 Task: Zoom out the location "Home in Summerton, South Carolina, United States" two times.
Action: Mouse moved to (303, 145)
Screenshot: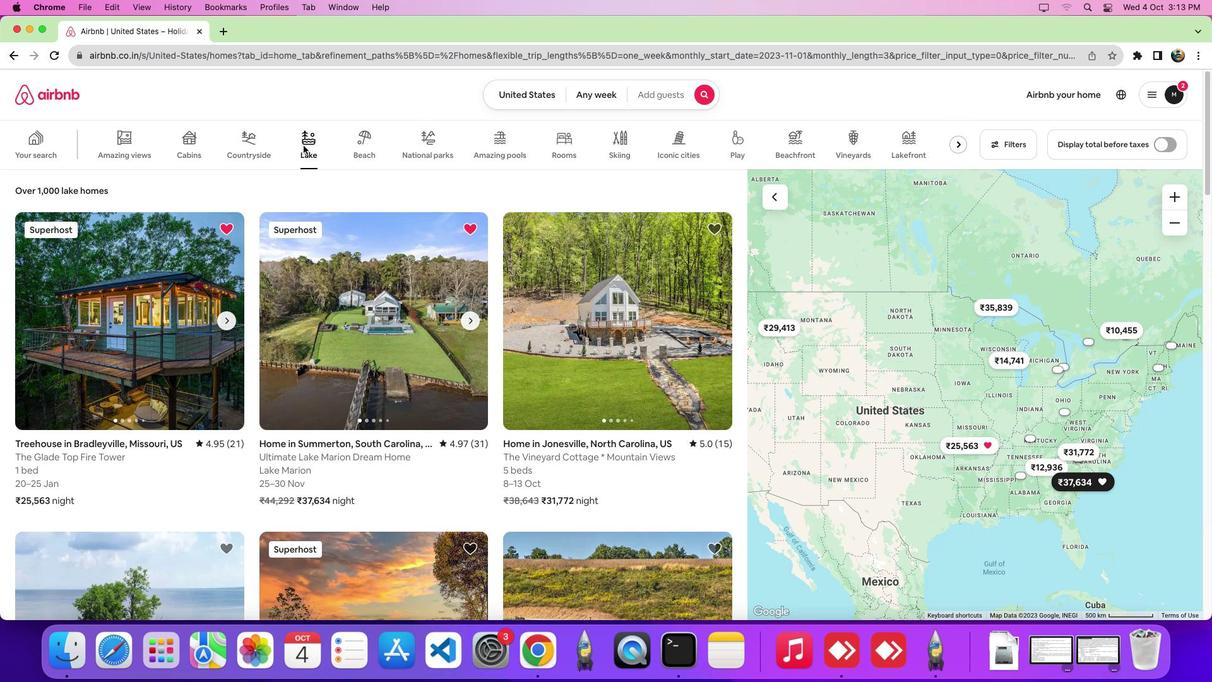
Action: Mouse pressed left at (303, 145)
Screenshot: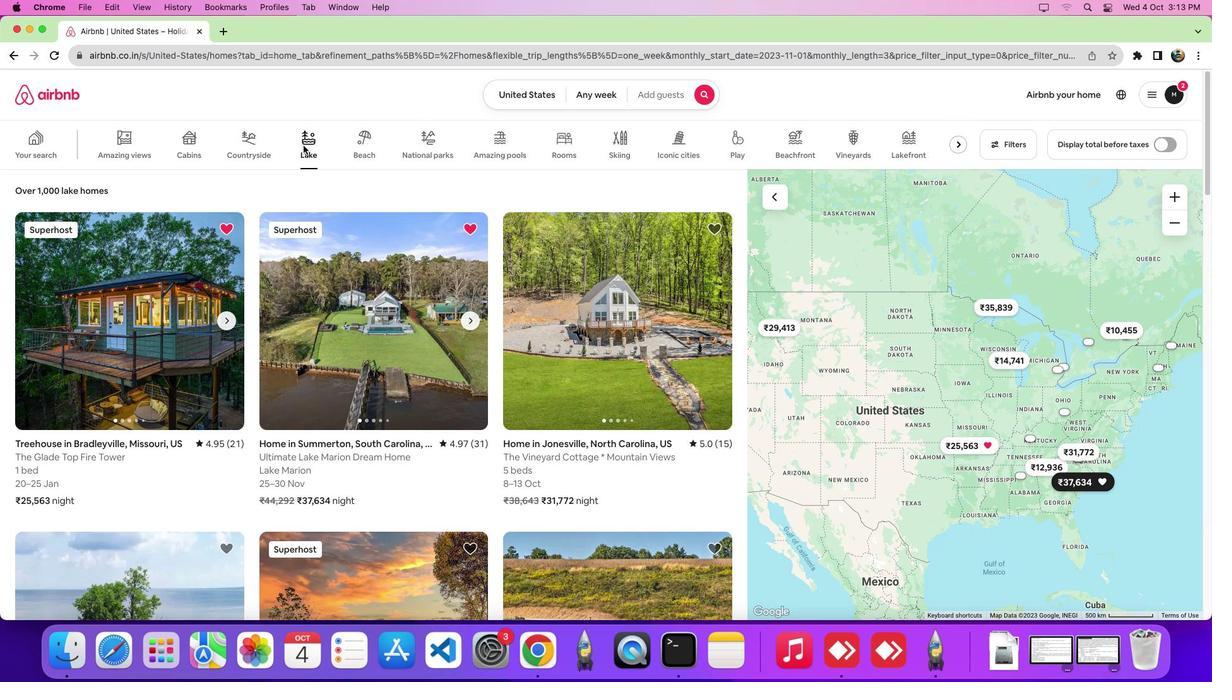 
Action: Mouse moved to (342, 327)
Screenshot: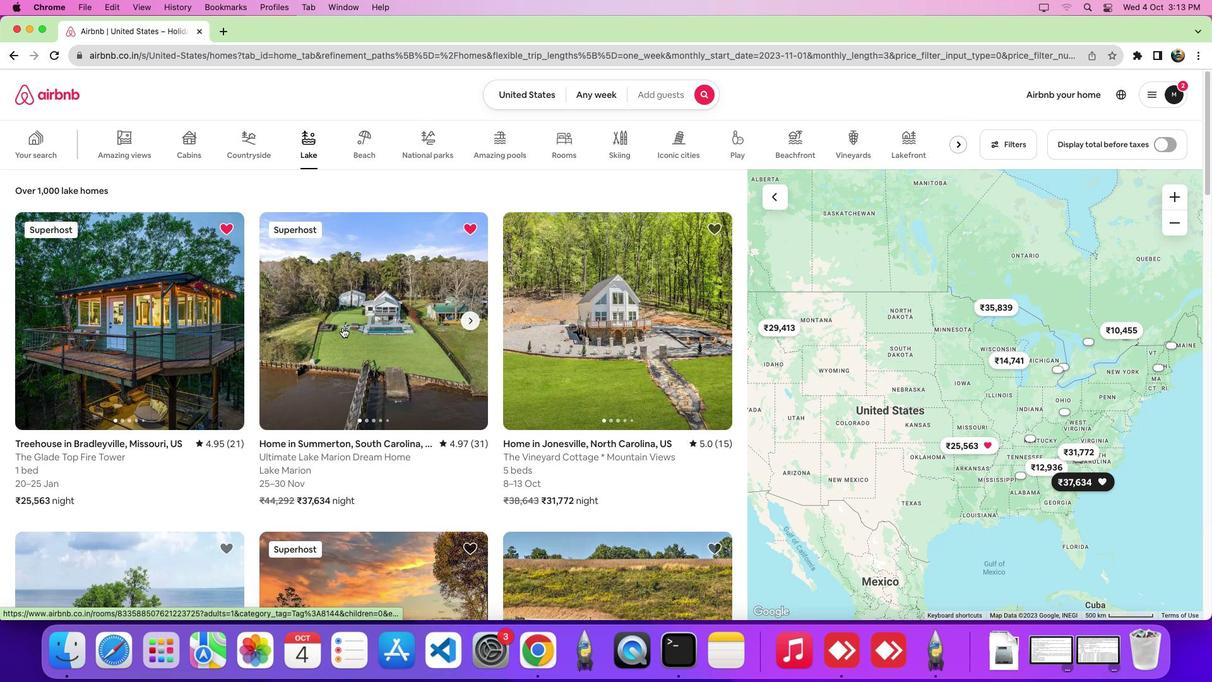 
Action: Mouse pressed left at (342, 327)
Screenshot: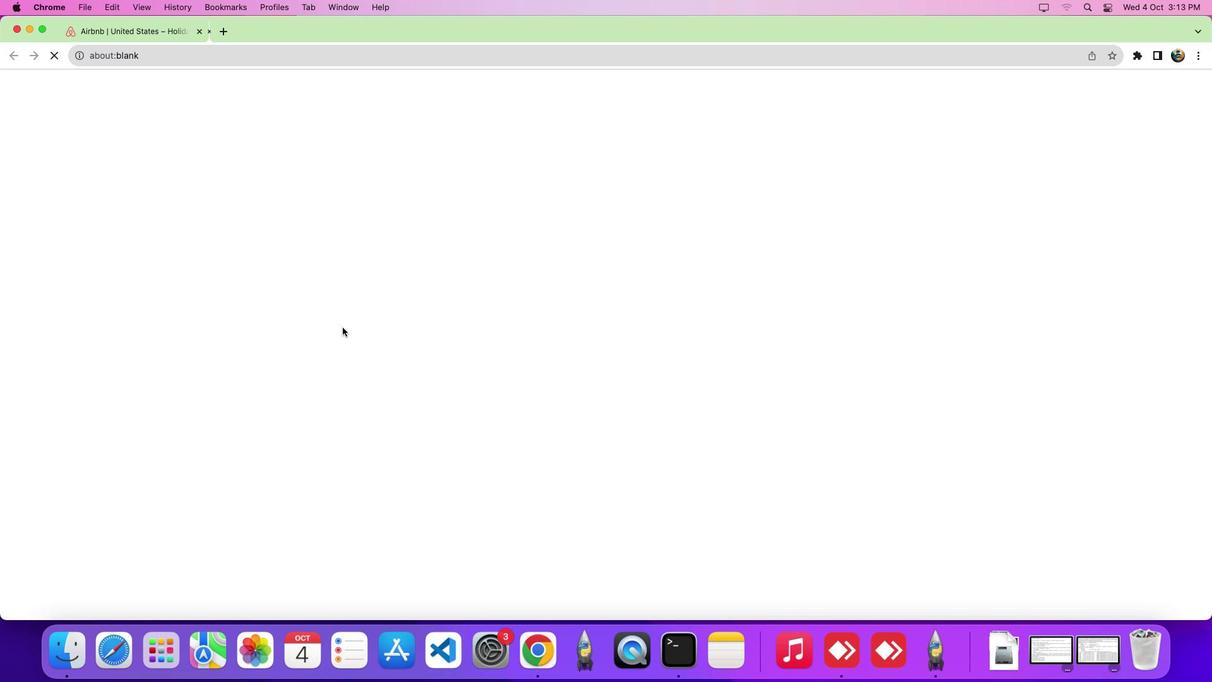 
Action: Mouse moved to (564, 309)
Screenshot: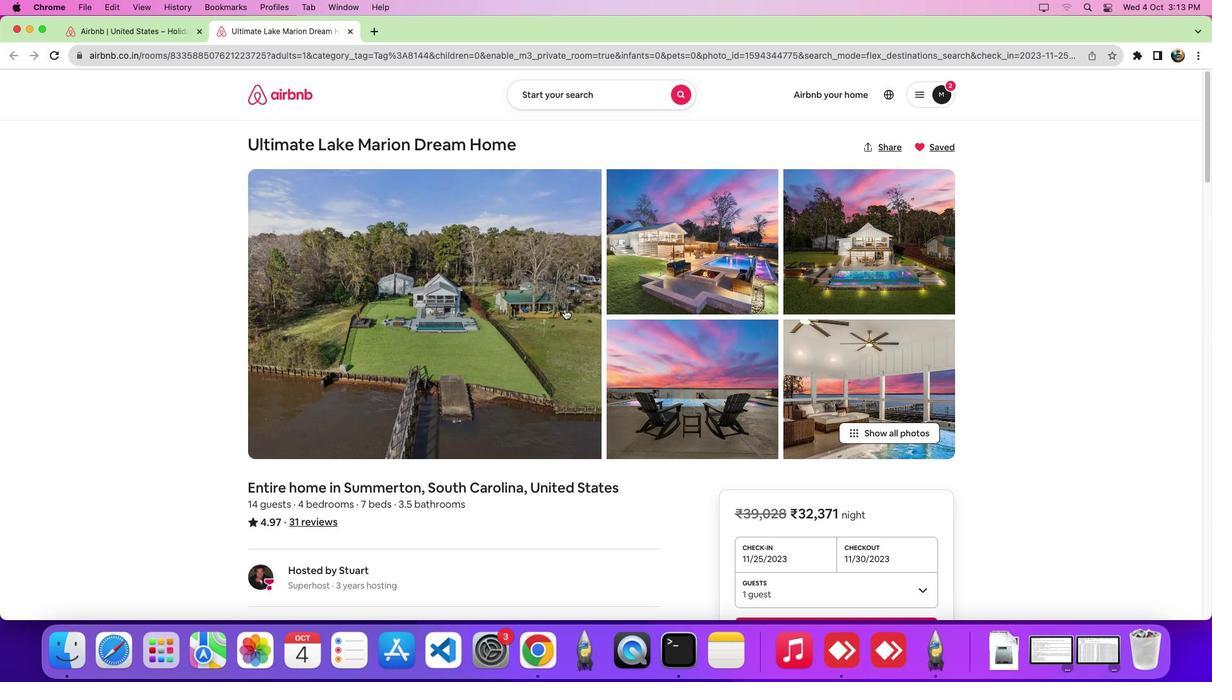 
Action: Mouse scrolled (564, 309) with delta (0, 0)
Screenshot: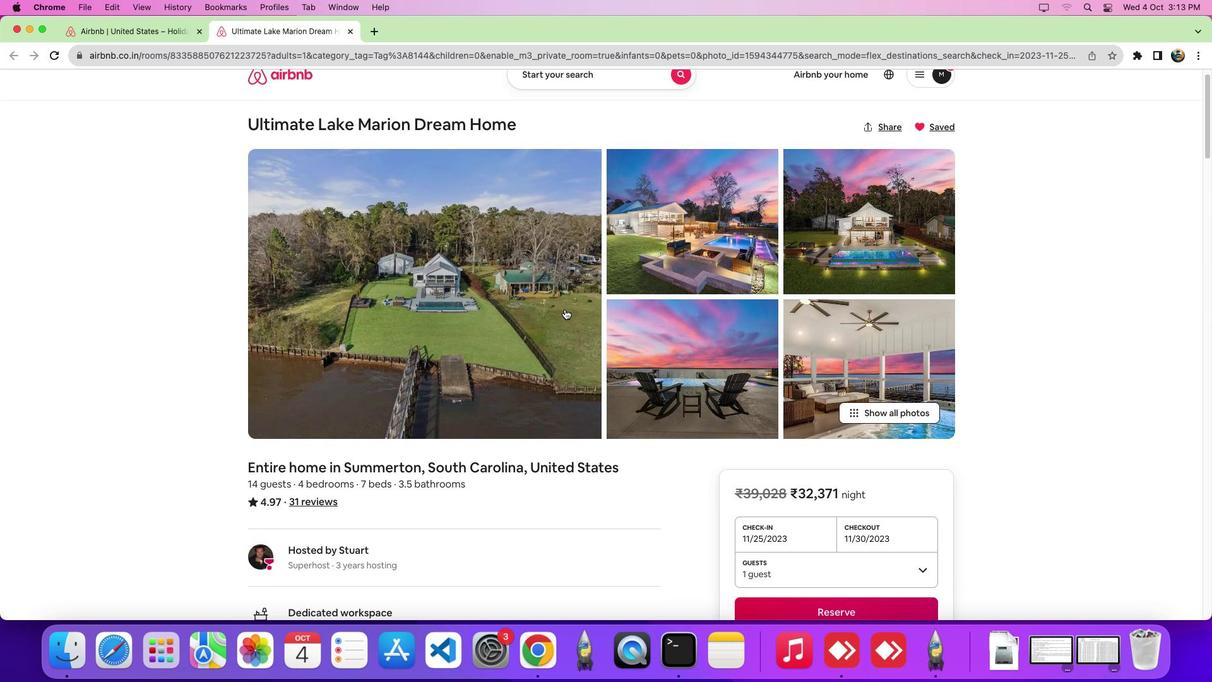 
Action: Mouse scrolled (564, 309) with delta (0, 0)
Screenshot: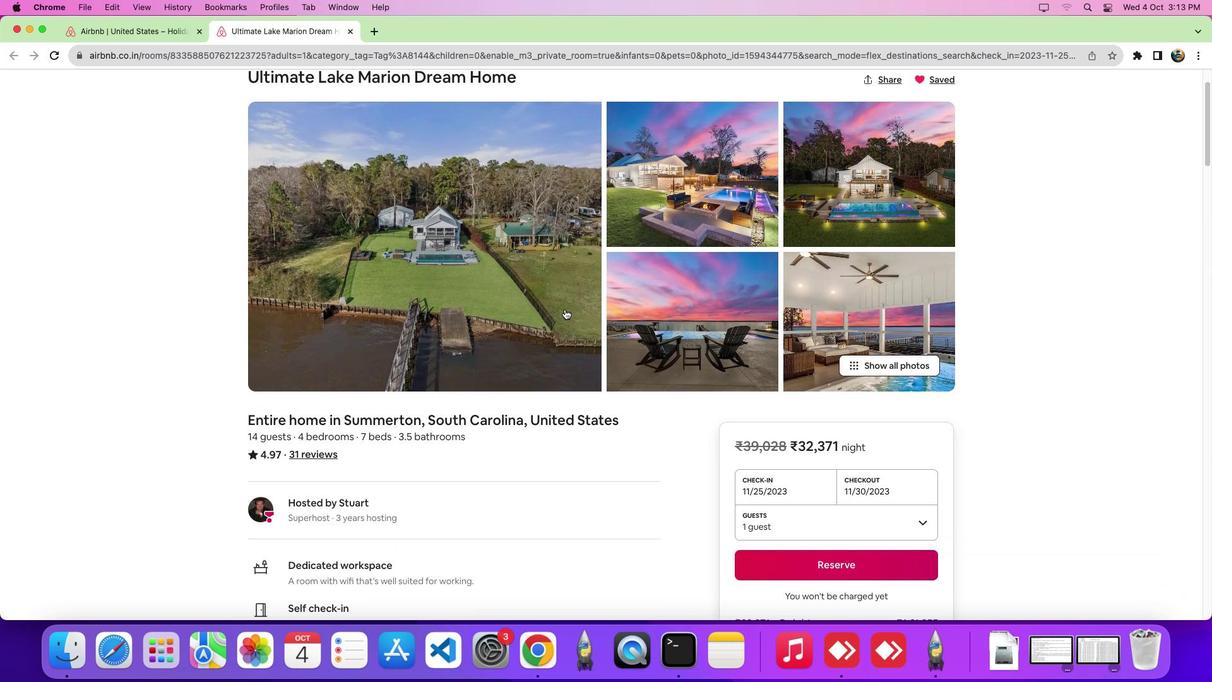 
Action: Mouse scrolled (564, 309) with delta (0, -1)
Screenshot: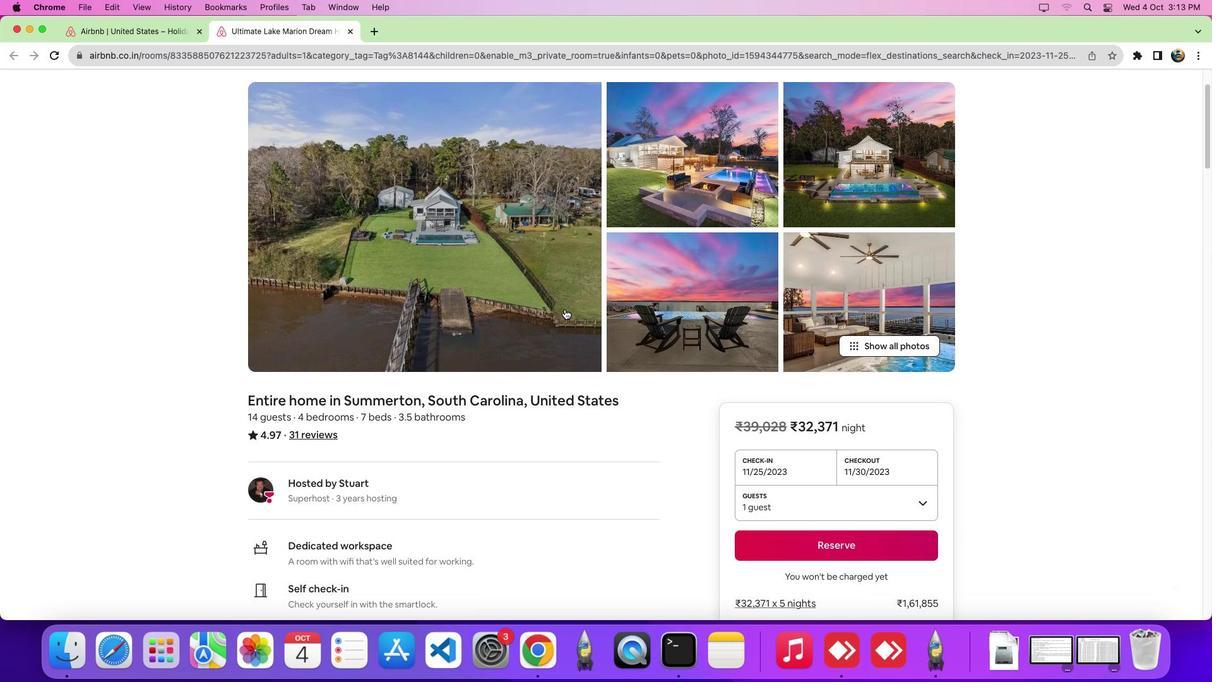 
Action: Mouse moved to (565, 309)
Screenshot: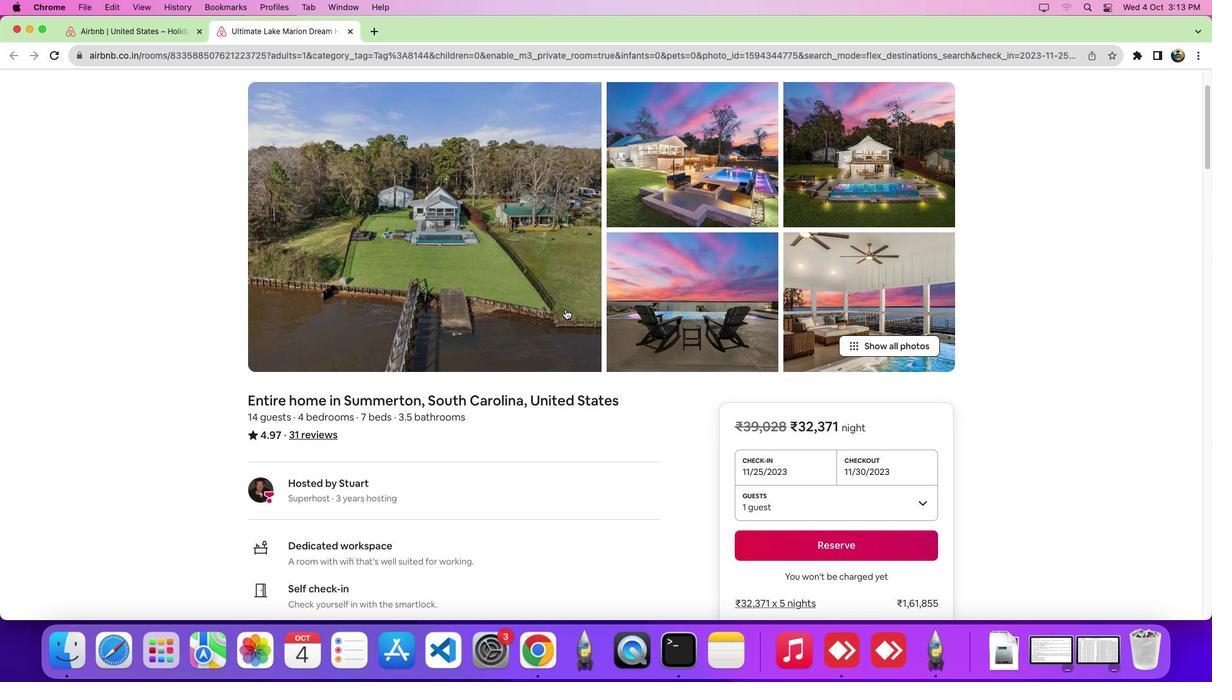 
Action: Mouse scrolled (565, 309) with delta (0, 0)
Screenshot: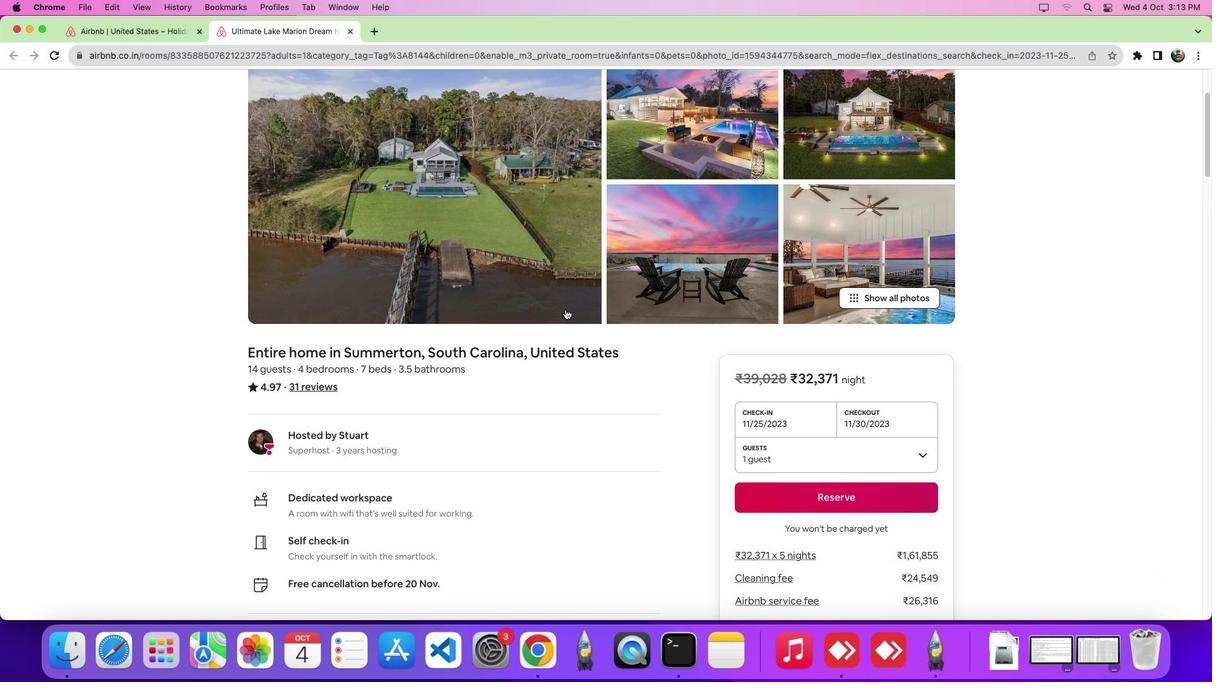 
Action: Mouse scrolled (565, 309) with delta (0, 0)
Screenshot: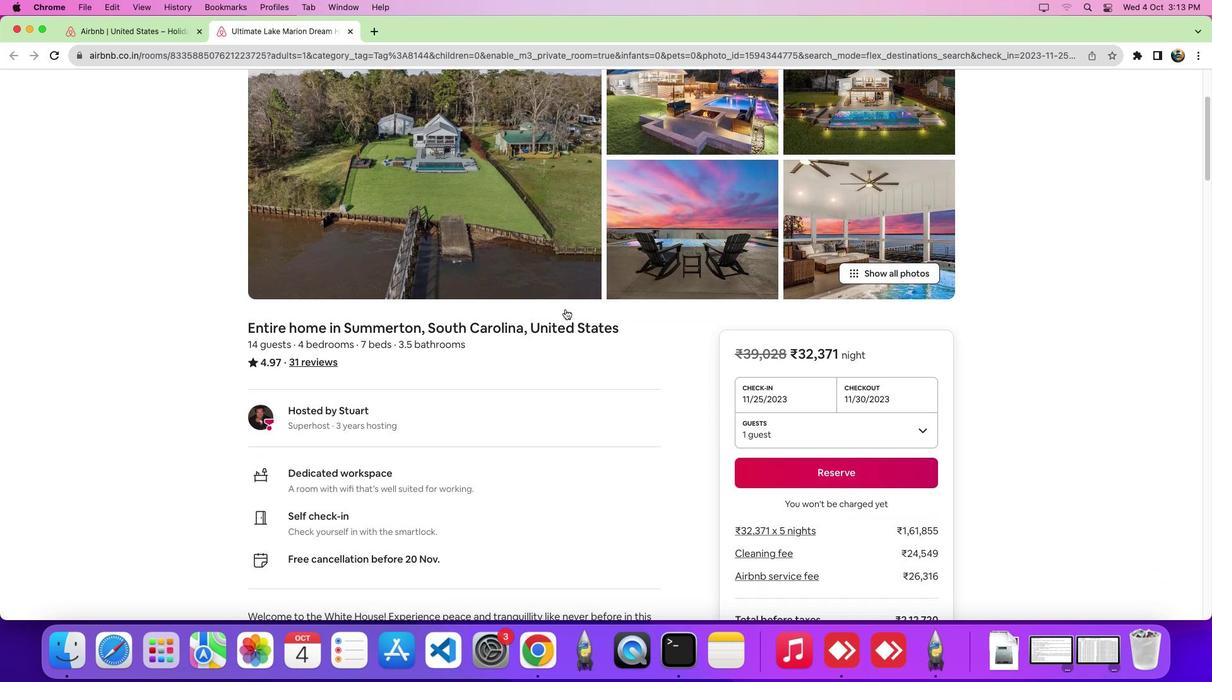 
Action: Mouse scrolled (565, 309) with delta (0, -1)
Screenshot: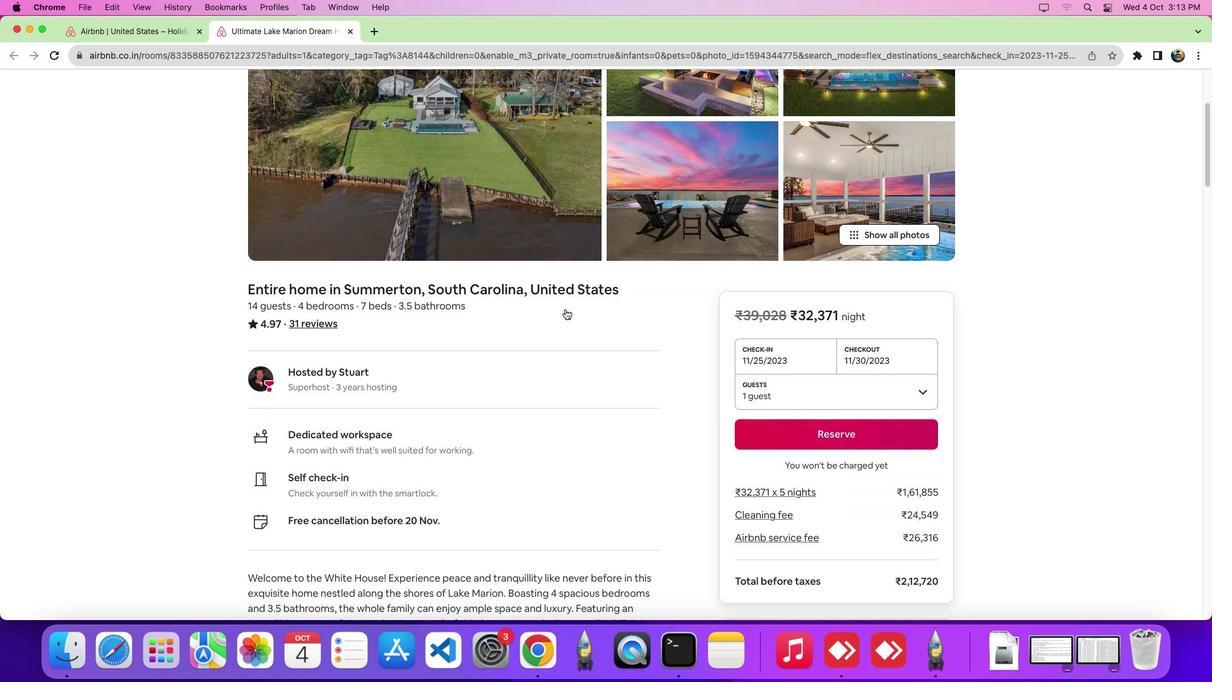 
Action: Mouse scrolled (565, 309) with delta (0, 0)
Screenshot: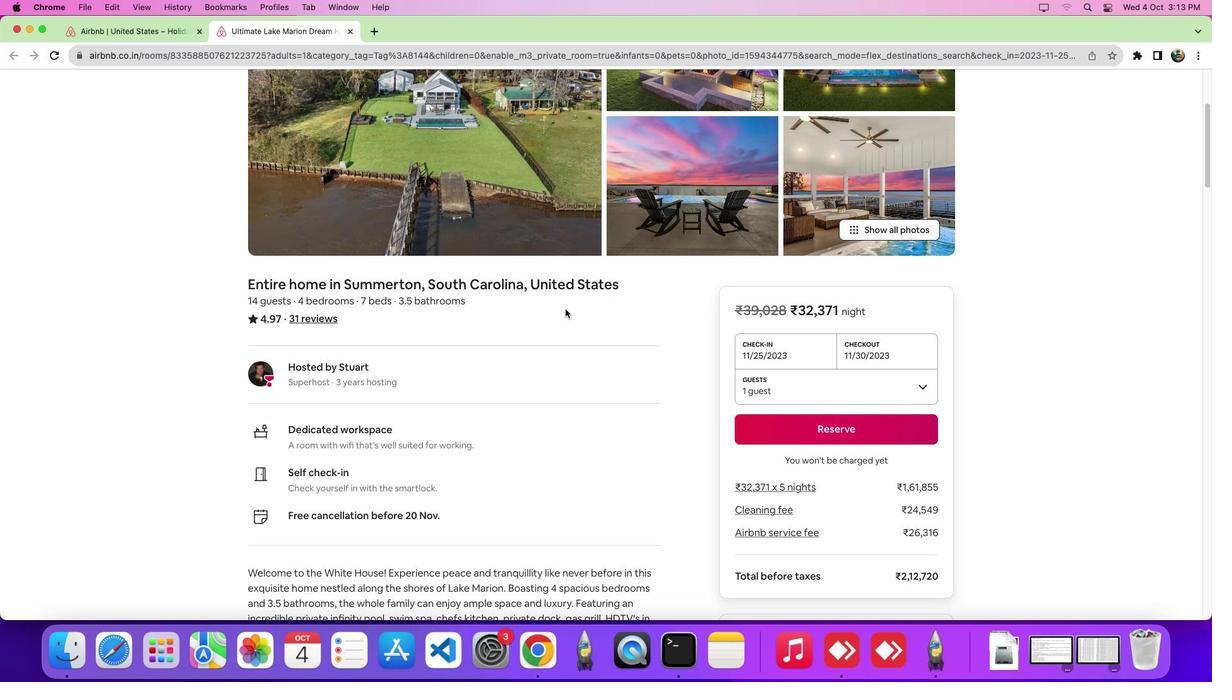 
Action: Mouse scrolled (565, 309) with delta (0, 0)
Screenshot: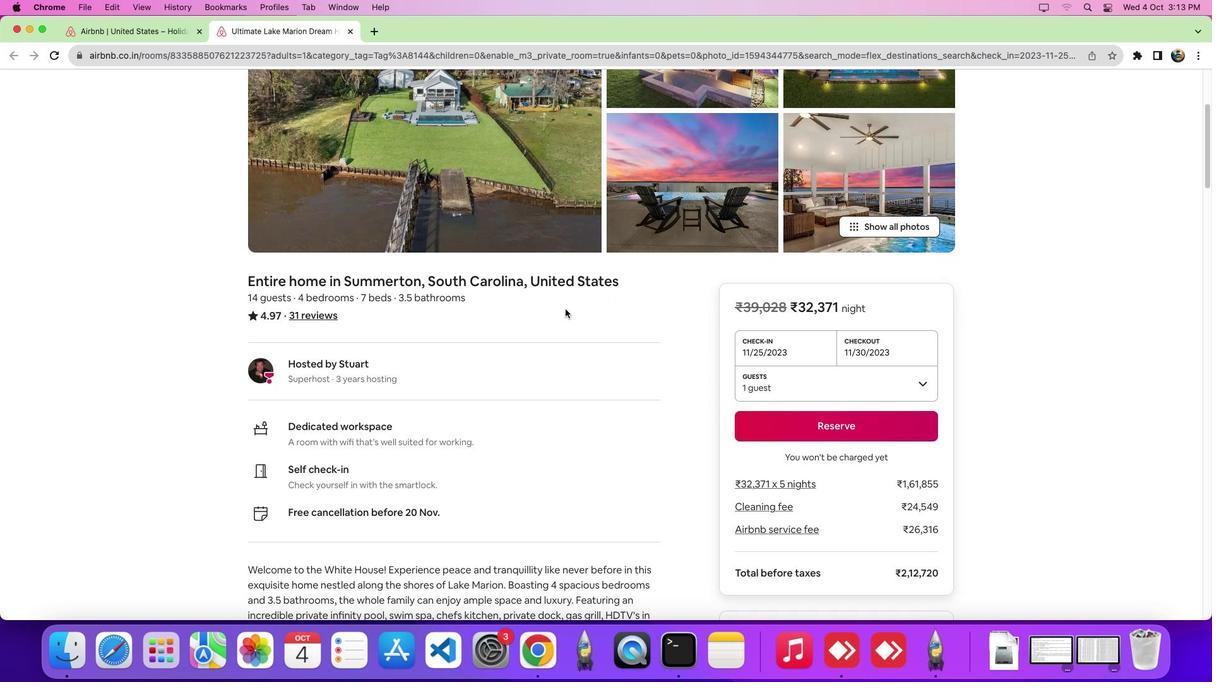 
Action: Mouse scrolled (565, 309) with delta (0, 0)
Screenshot: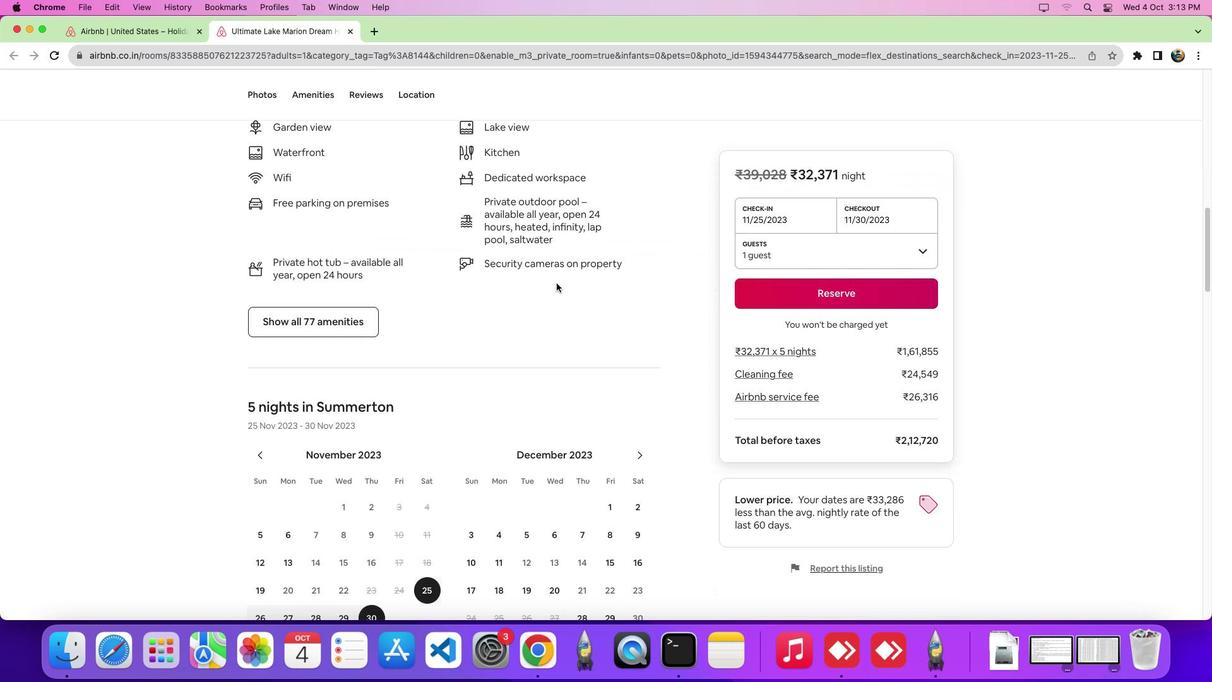 
Action: Mouse moved to (565, 309)
Screenshot: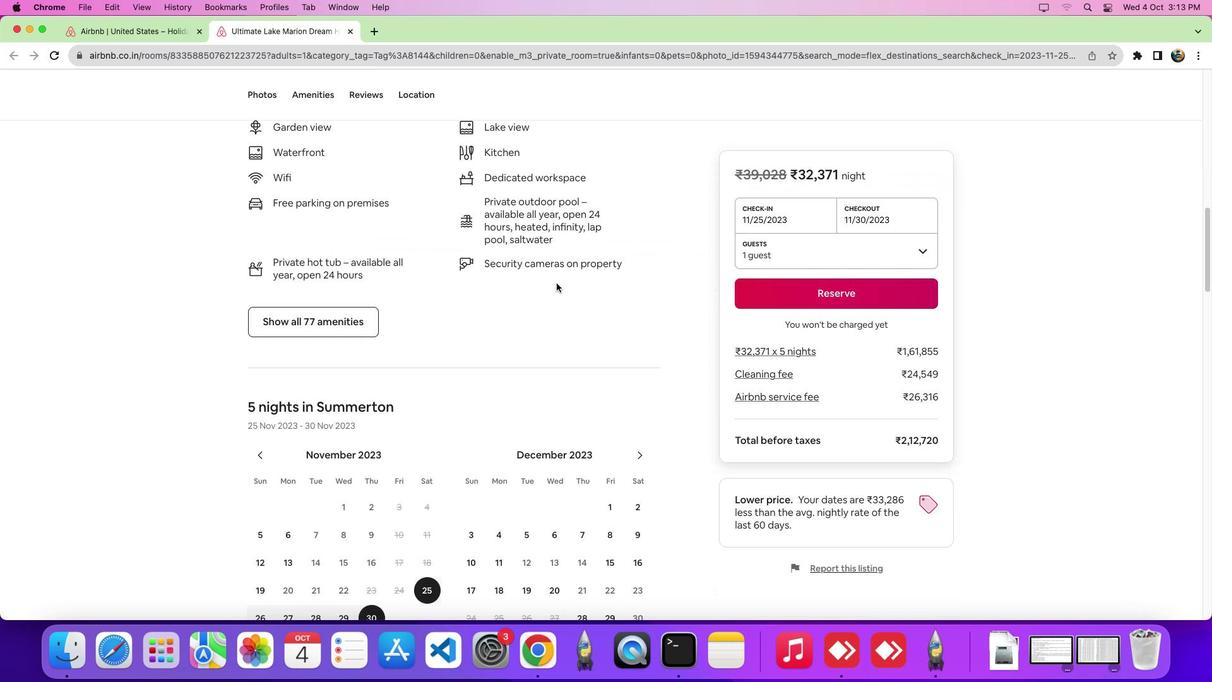 
Action: Mouse scrolled (565, 309) with delta (0, -1)
Screenshot: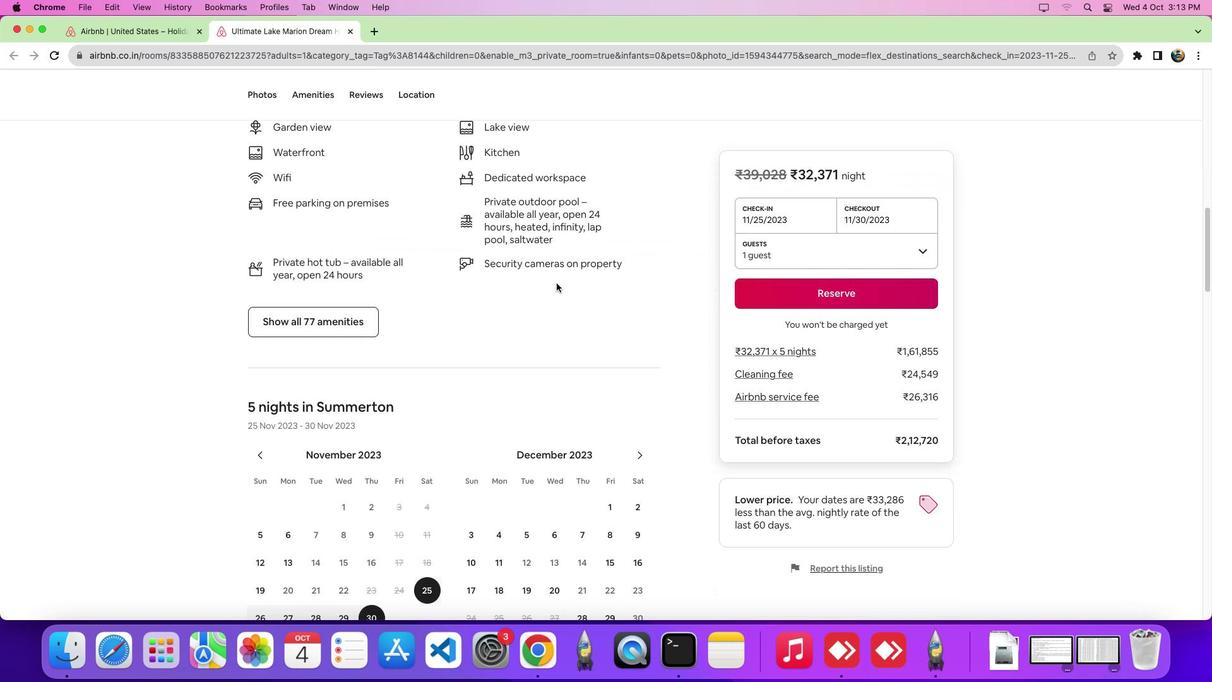 
Action: Mouse scrolled (565, 309) with delta (0, -5)
Screenshot: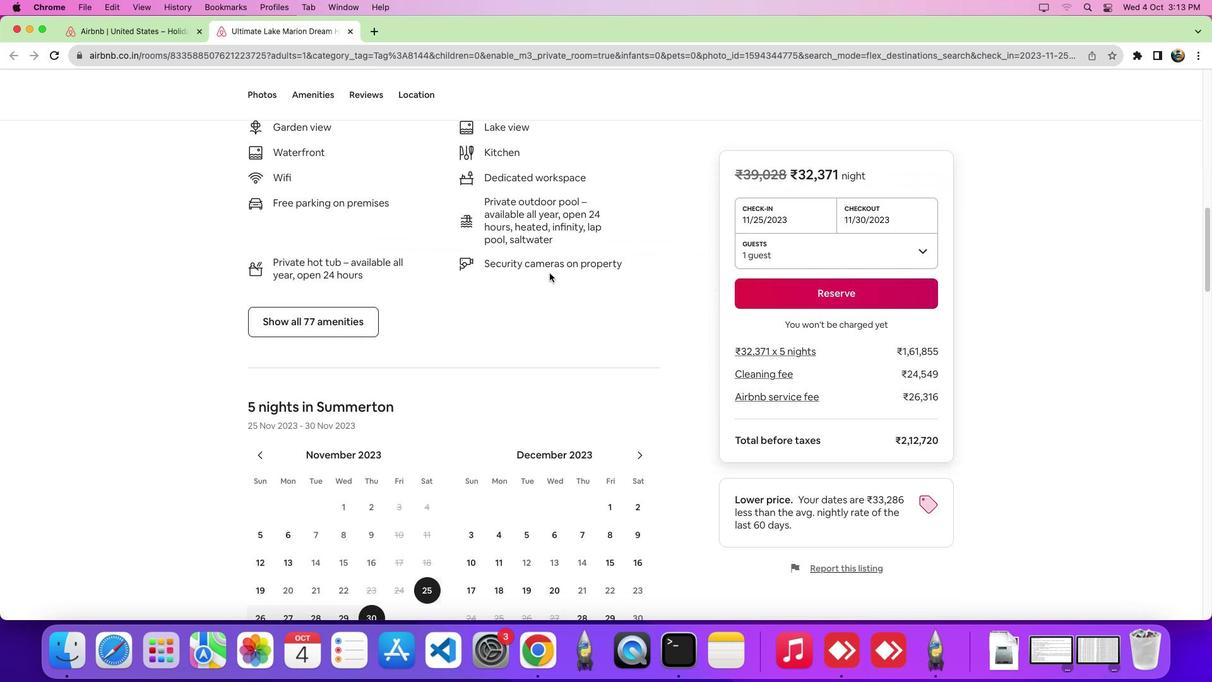 
Action: Mouse scrolled (565, 309) with delta (0, -8)
Screenshot: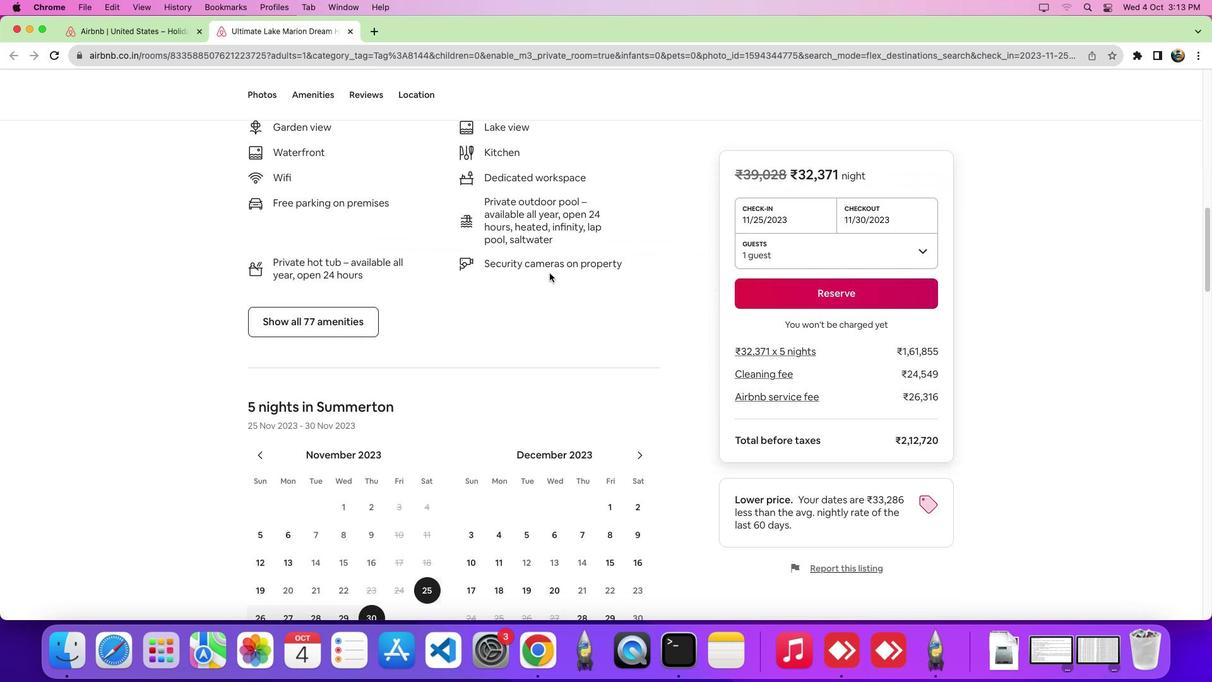 
Action: Mouse moved to (425, 96)
Screenshot: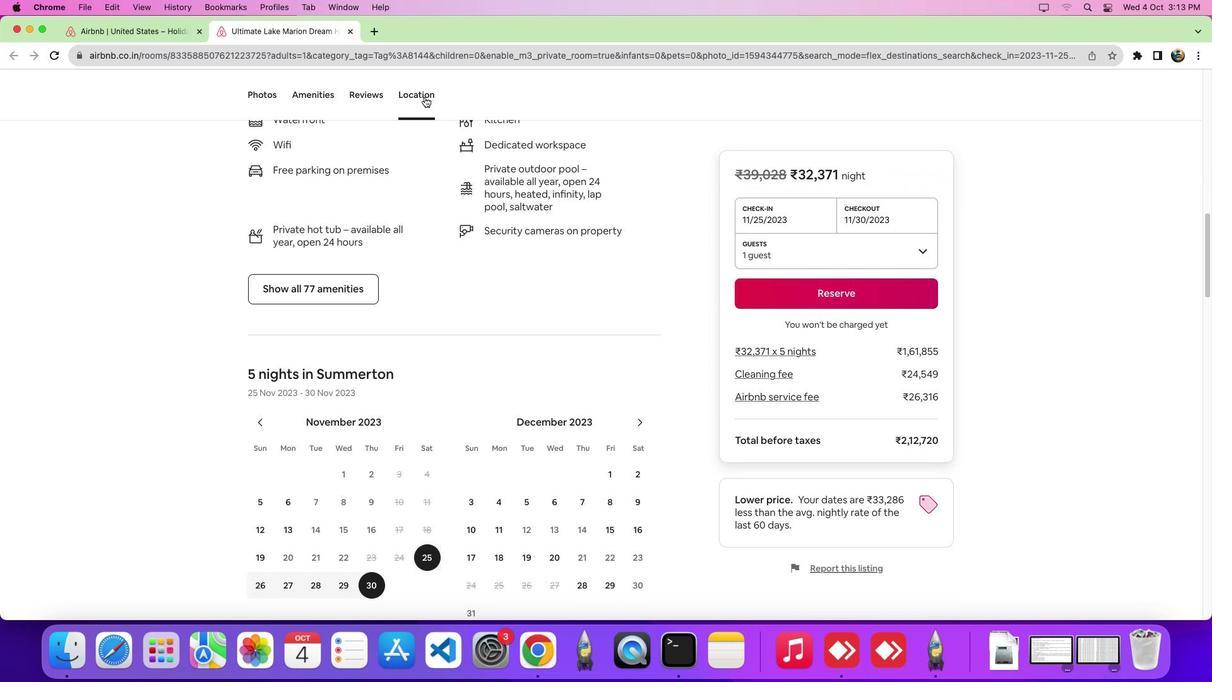 
Action: Mouse pressed left at (425, 96)
Screenshot: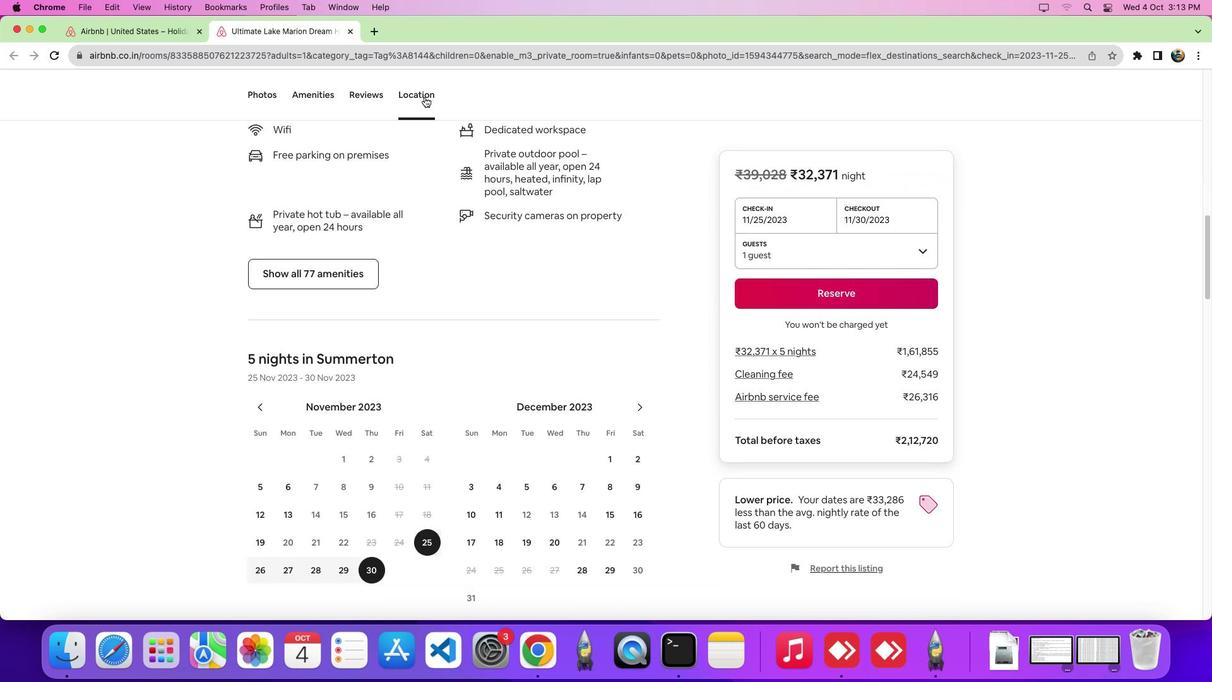 
Action: Mouse moved to (931, 299)
Screenshot: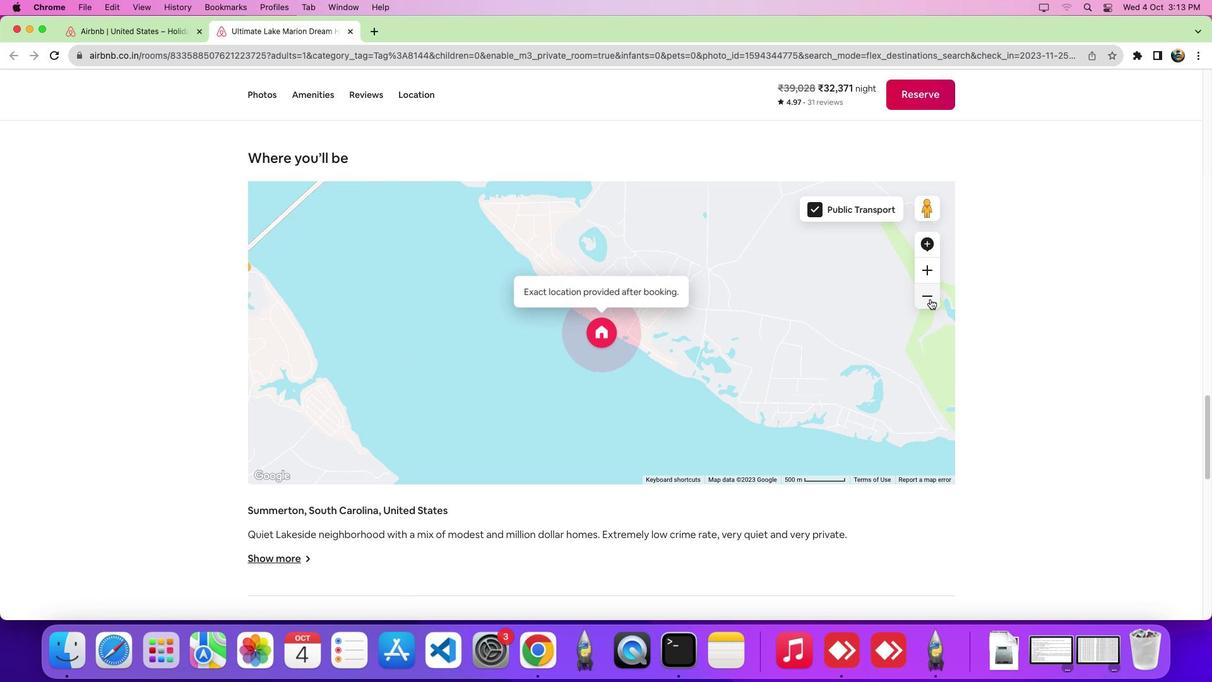 
Action: Mouse pressed left at (931, 299)
Screenshot: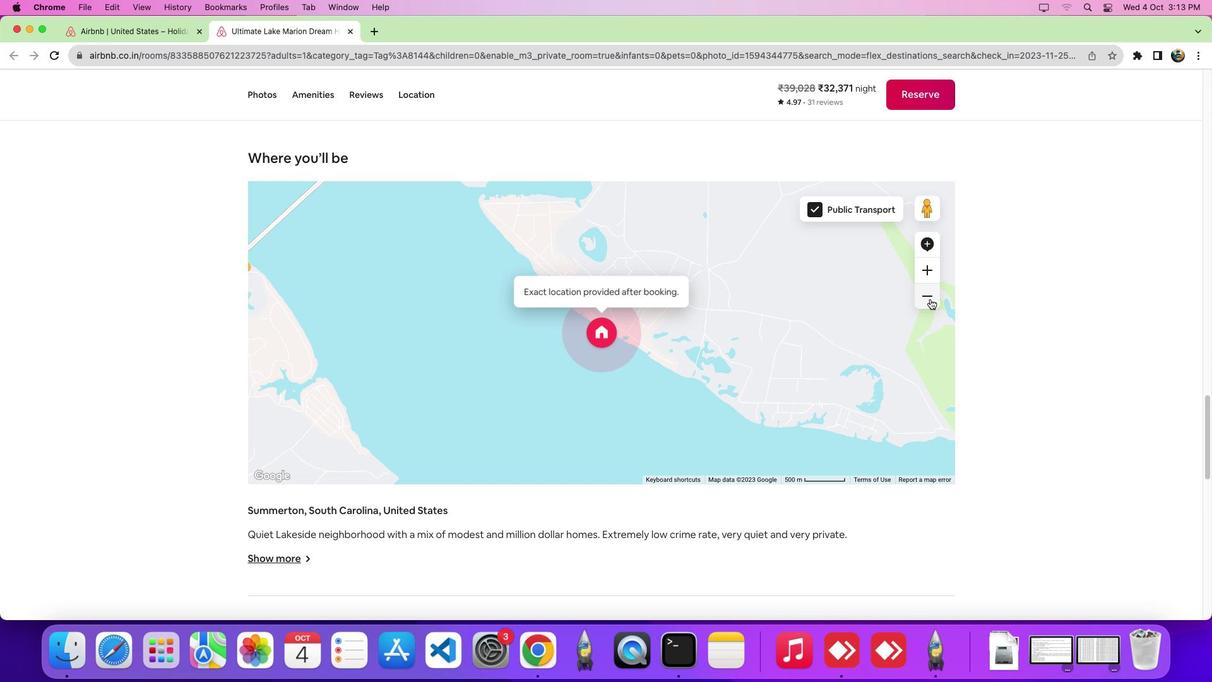 
Action: Mouse pressed left at (931, 299)
Screenshot: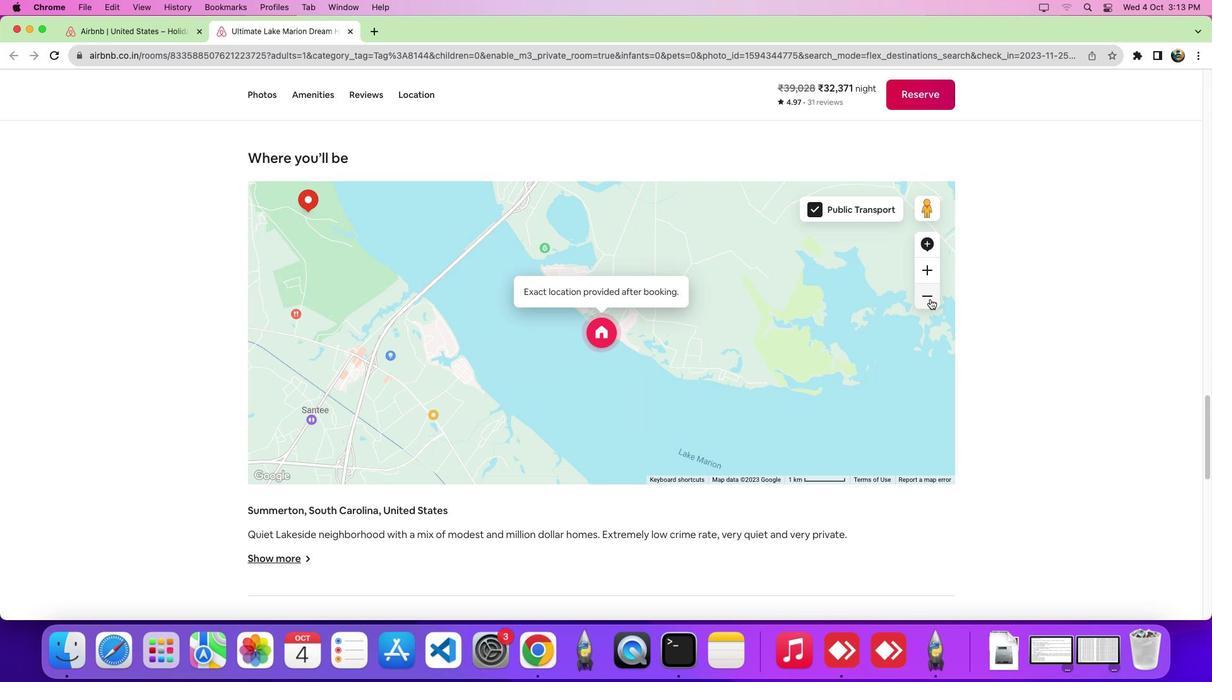 
Action: Mouse moved to (930, 301)
Screenshot: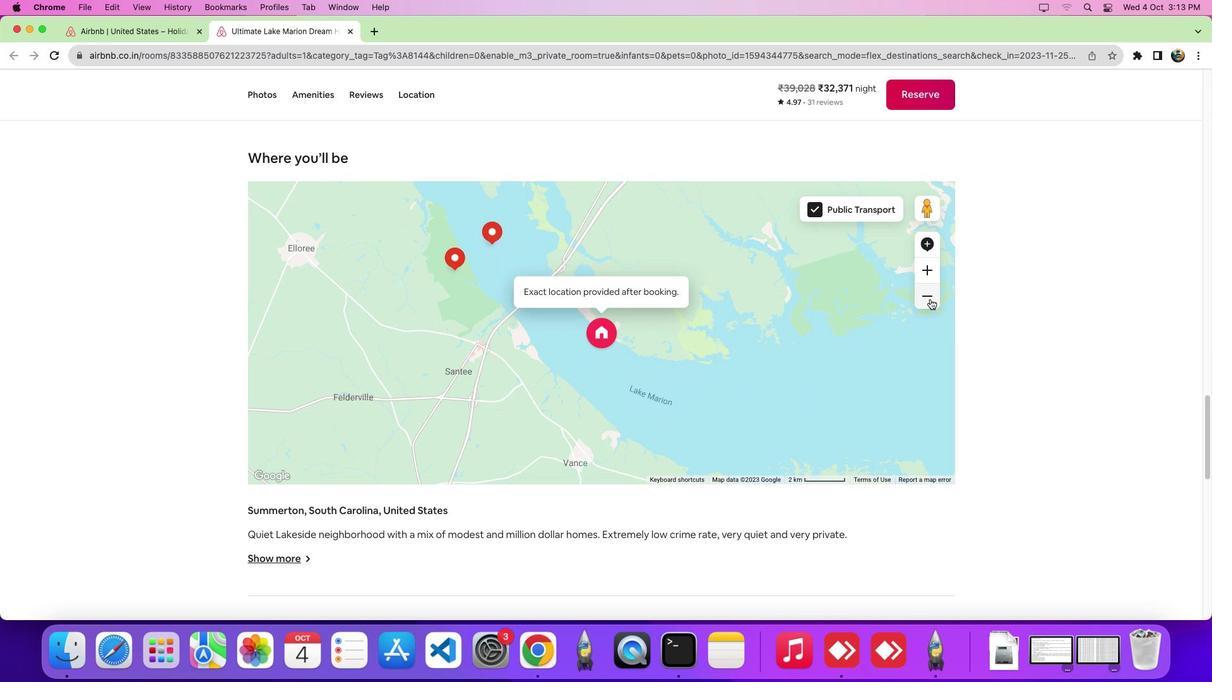 
